Task: Locate the nearest airport to Los Angeles, California, and Chicago, Illinois.
Action: Mouse moved to (161, 74)
Screenshot: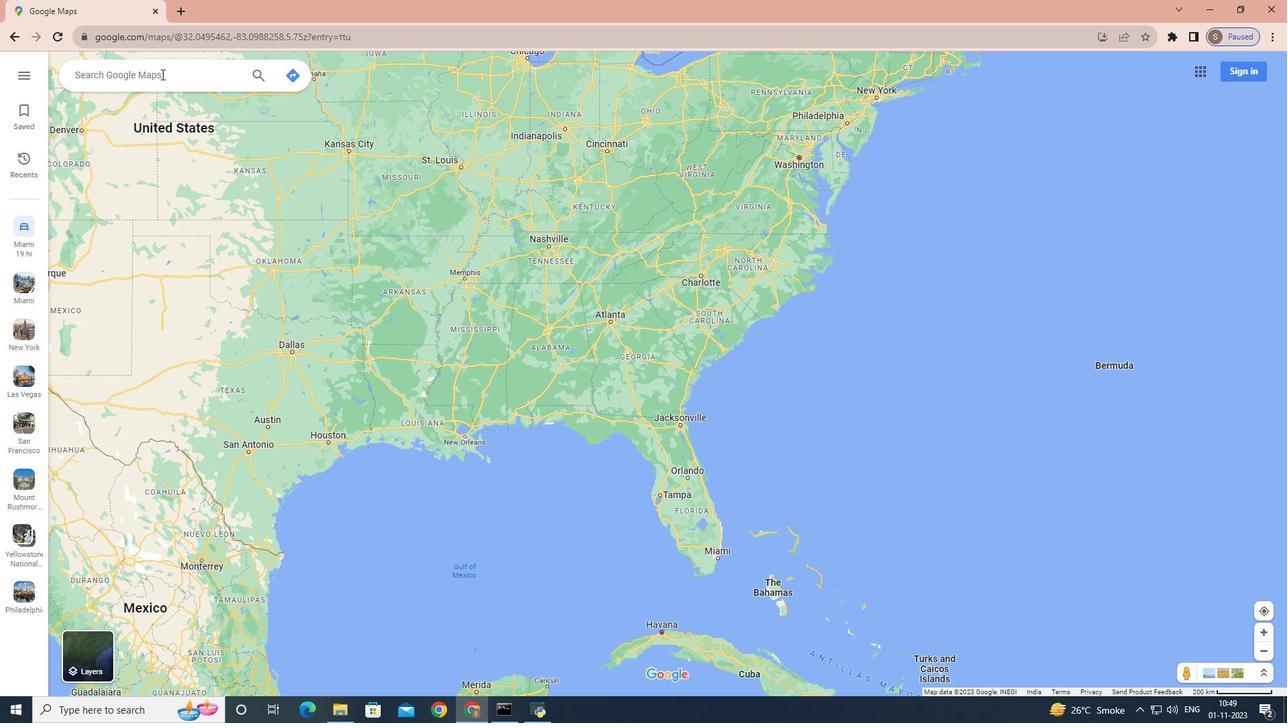 
Action: Mouse pressed left at (161, 74)
Screenshot: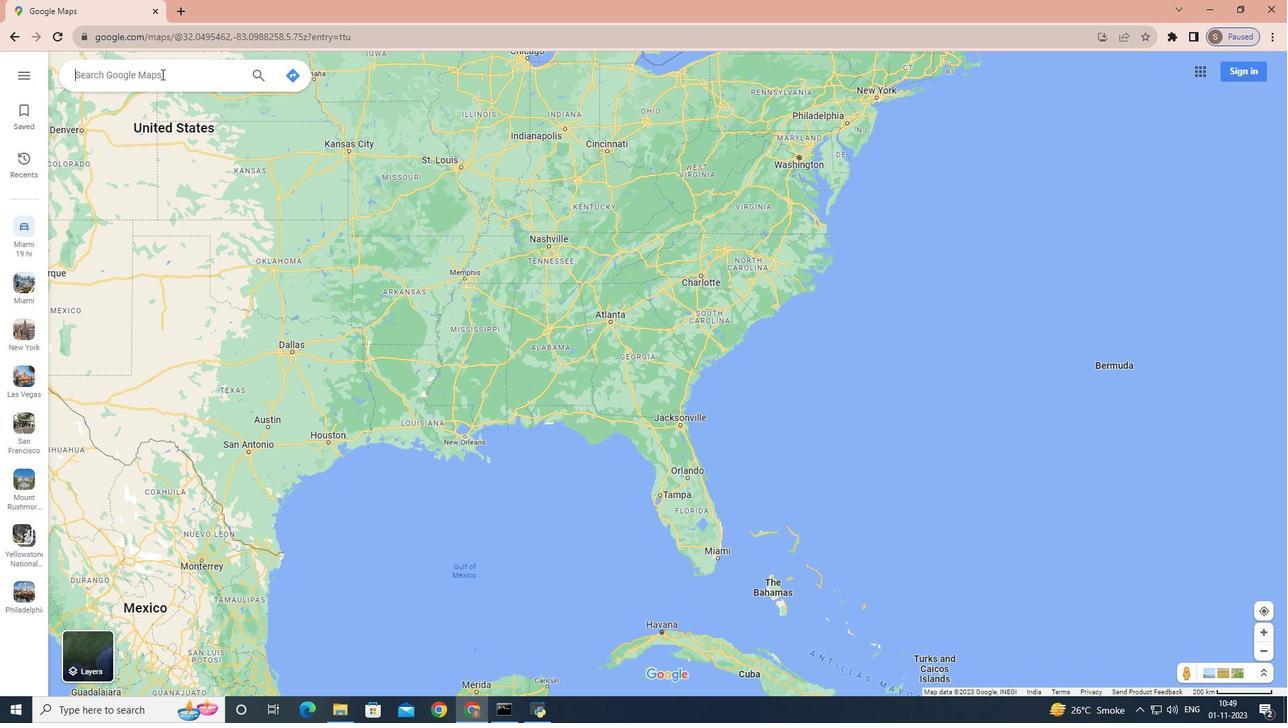 
Action: Key pressed <Key.shift_r>Los<Key.space><Key.shift>Angeles,<Key.space><Key.shift>California
Screenshot: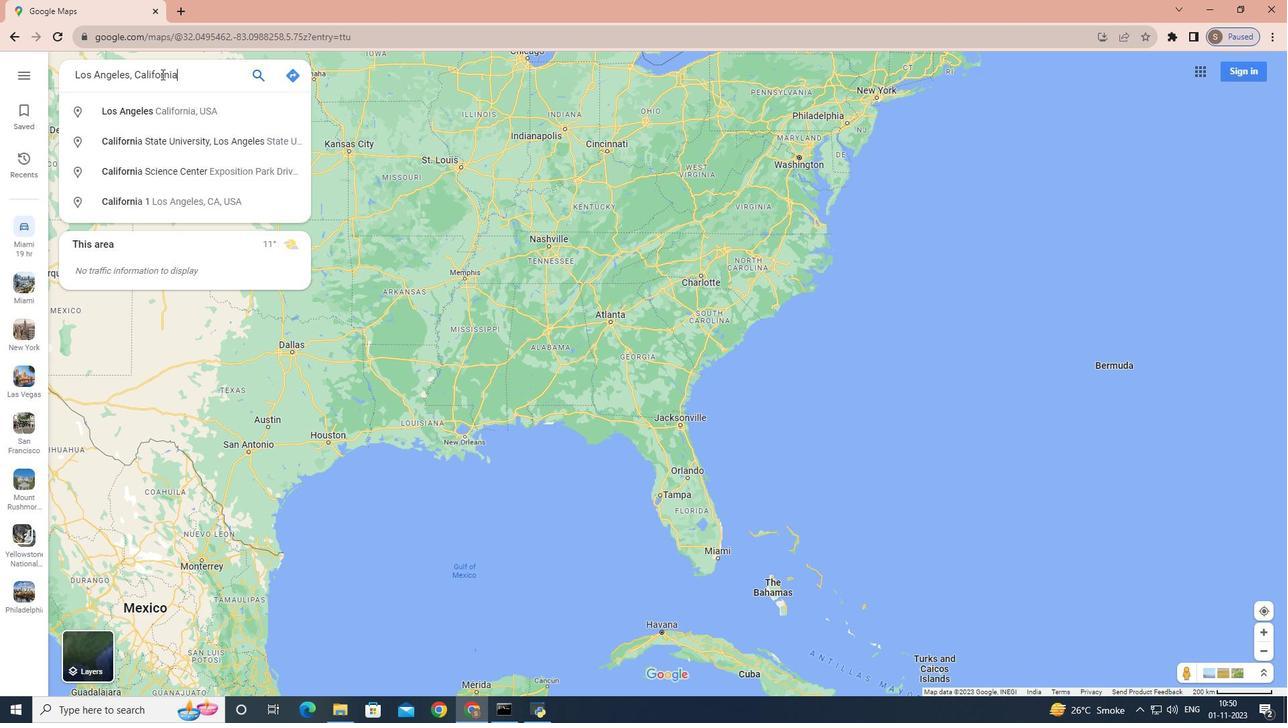 
Action: Mouse moved to (239, 91)
Screenshot: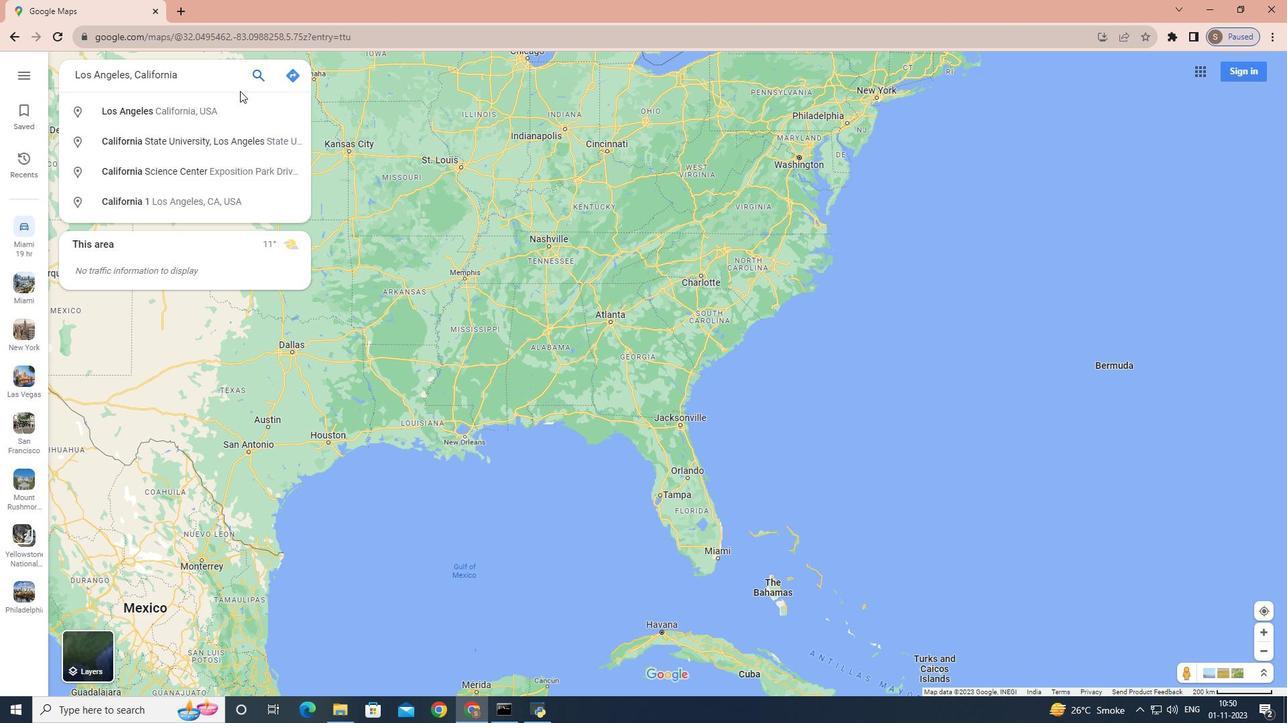 
Action: Key pressed <Key.enter>
Screenshot: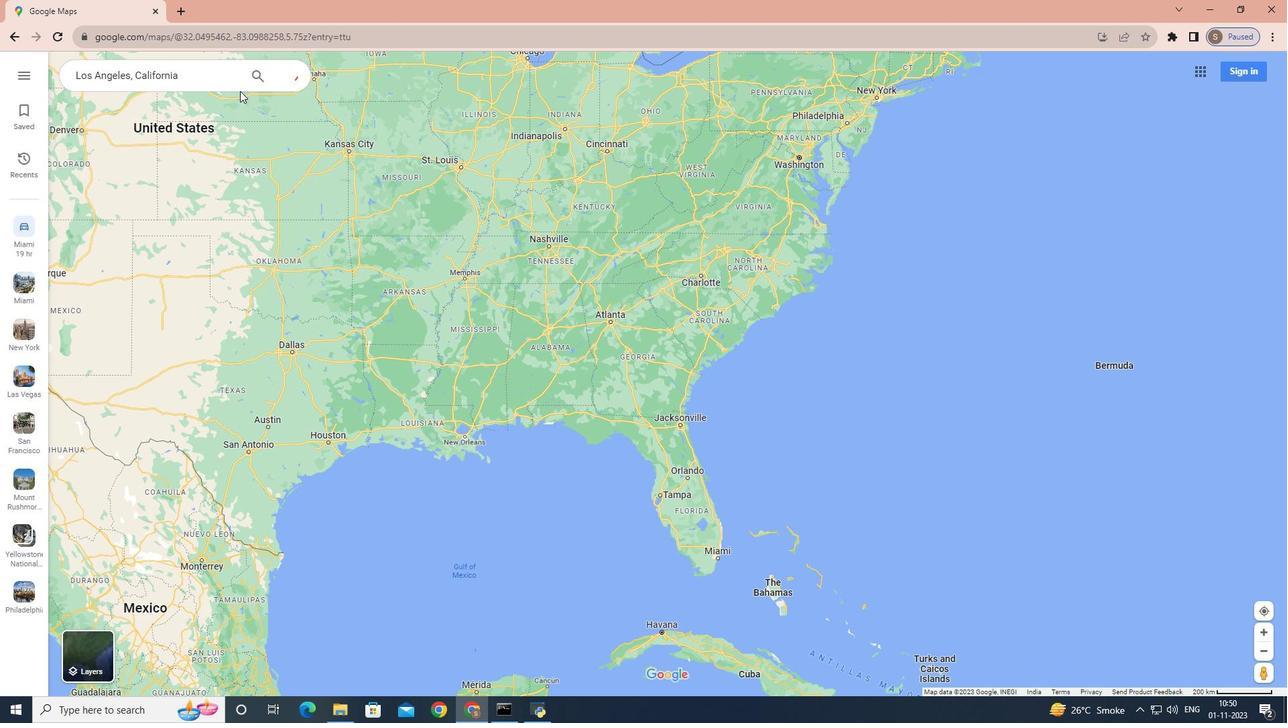 
Action: Mouse moved to (189, 310)
Screenshot: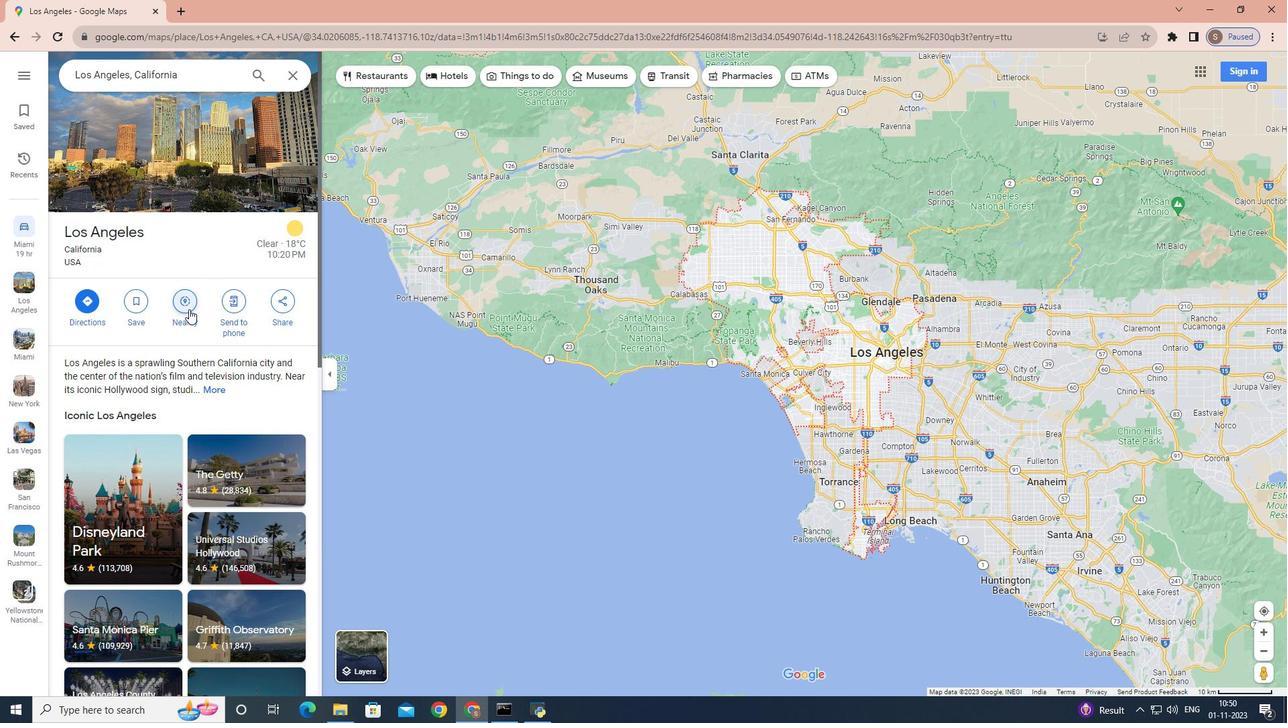 
Action: Mouse pressed left at (189, 310)
Screenshot: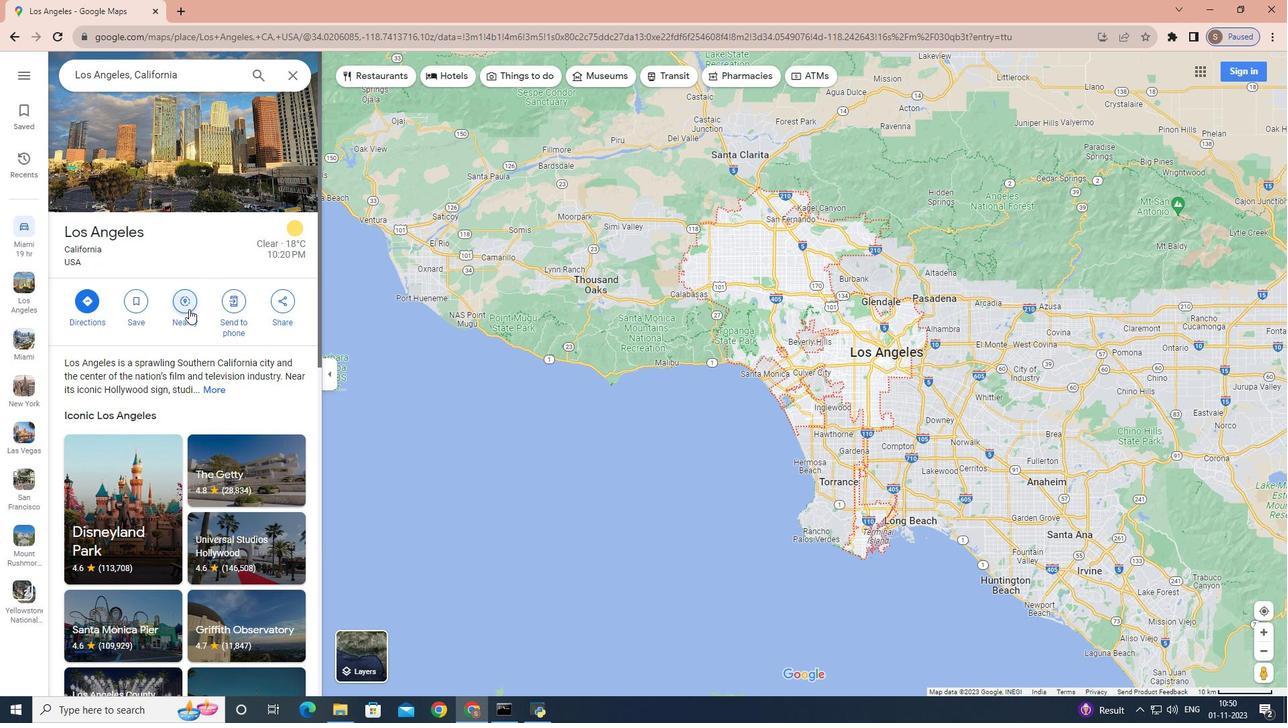 
Action: Mouse moved to (189, 309)
Screenshot: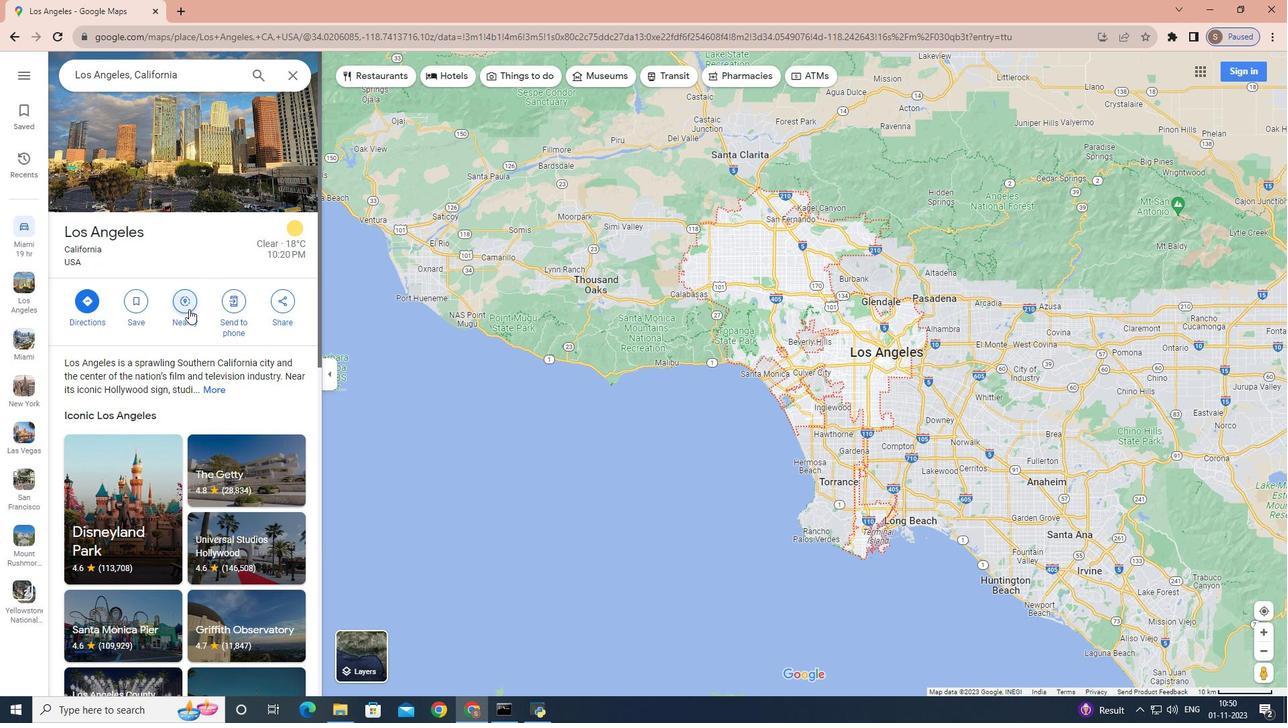 
Action: Key pressed nearest<Key.space>airport
Screenshot: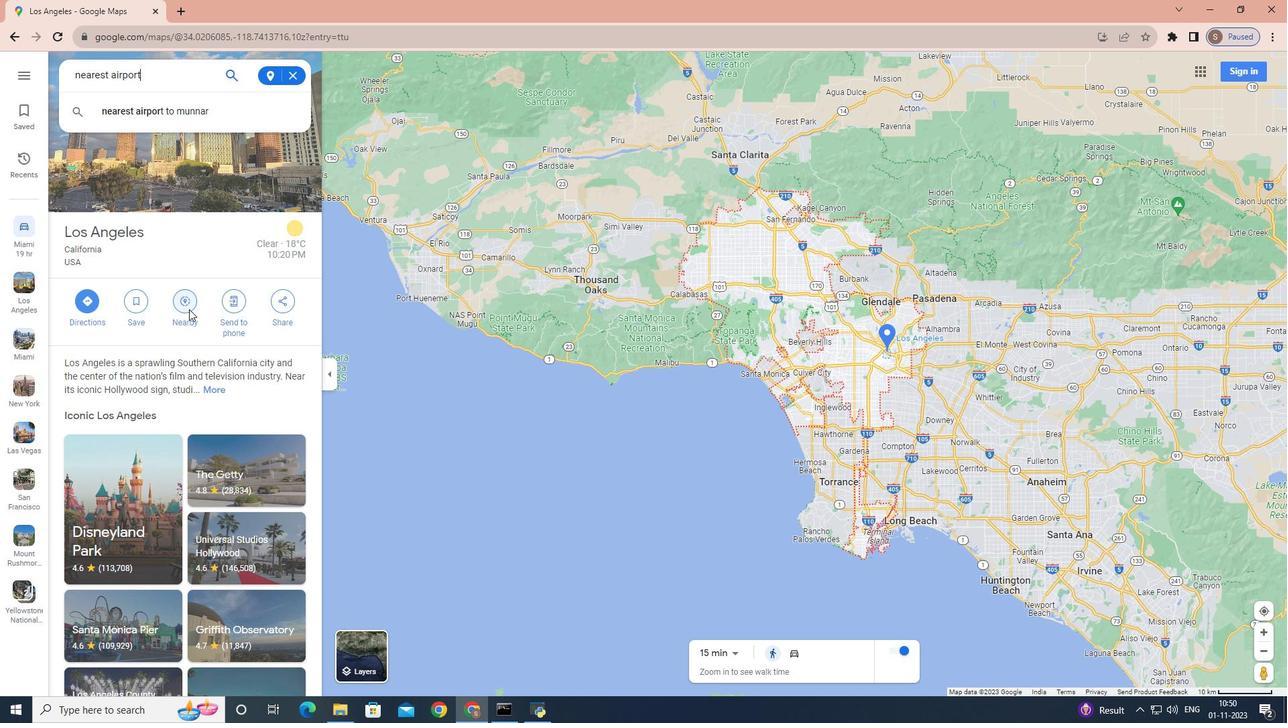 
Action: Mouse moved to (221, 72)
Screenshot: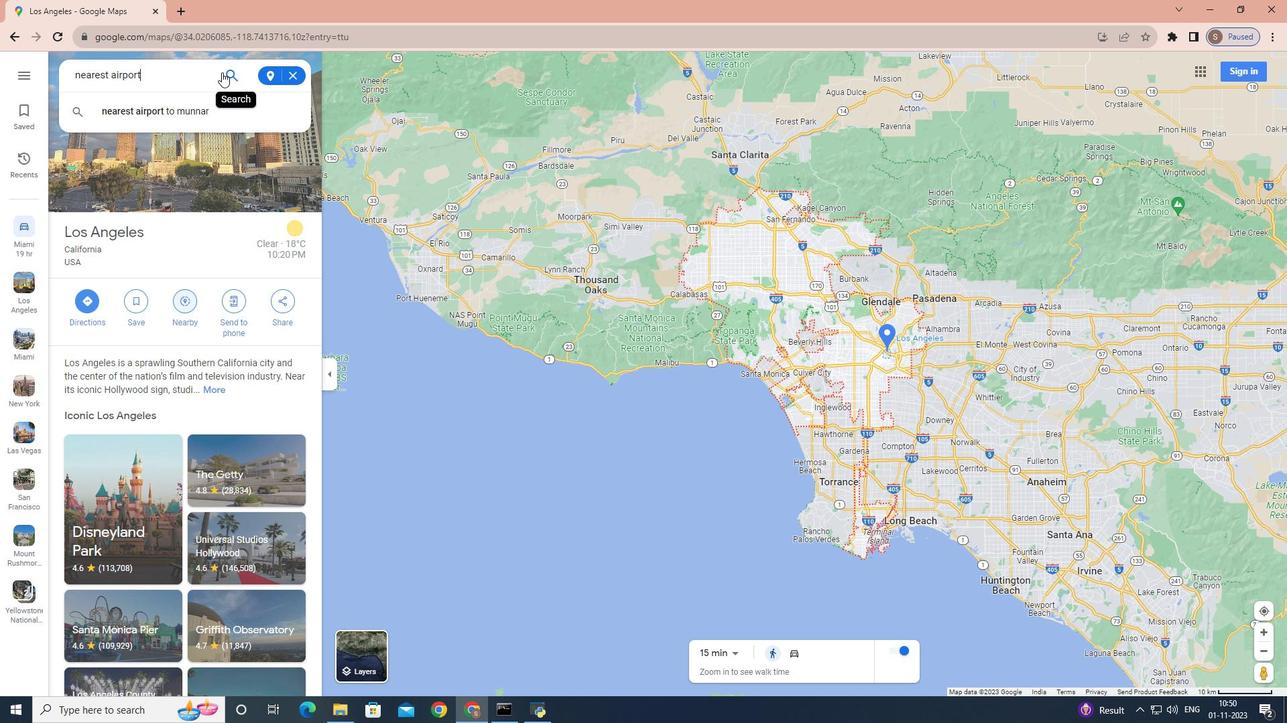 
Action: Mouse pressed left at (221, 72)
Screenshot: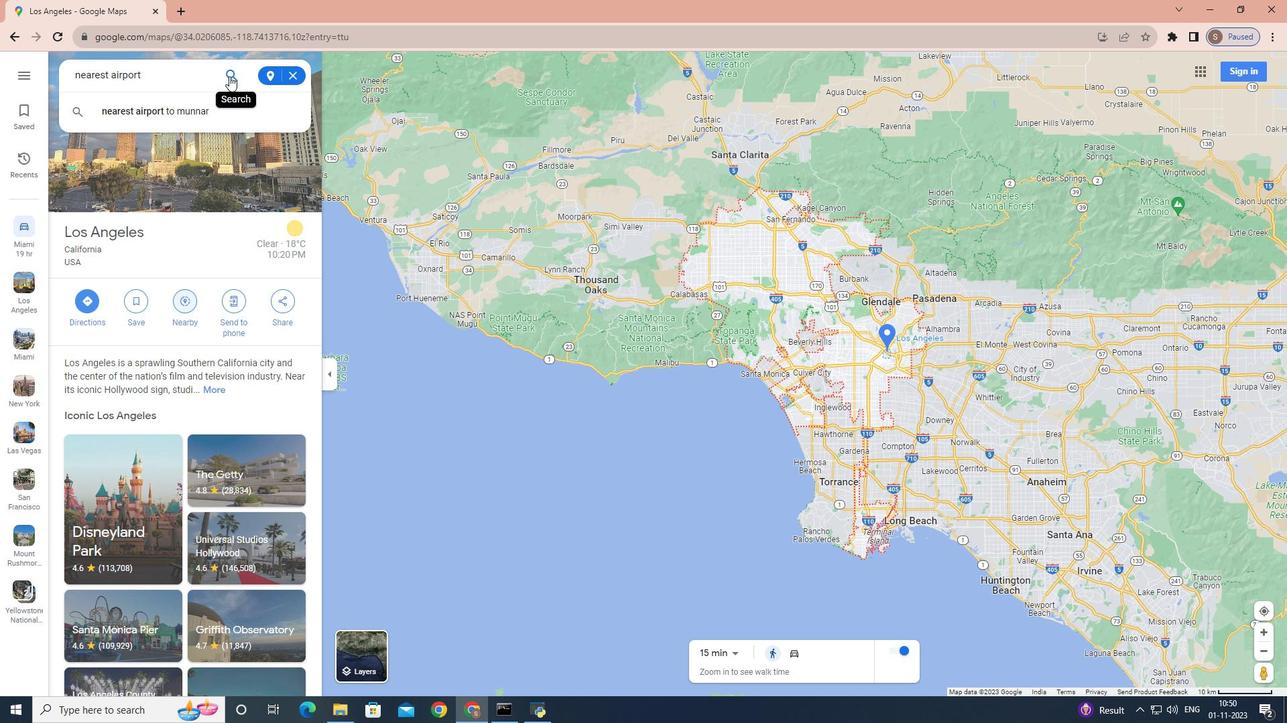 
Action: Mouse moved to (237, 142)
Screenshot: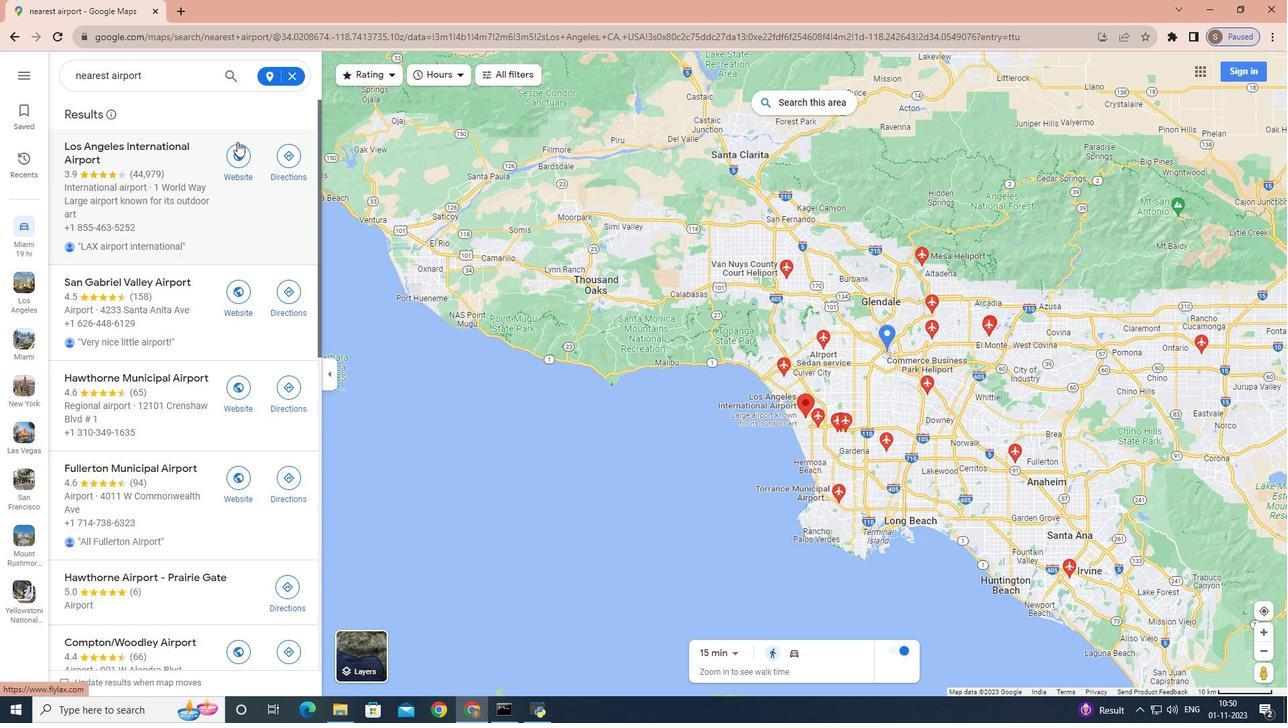 
Action: Mouse scrolled (237, 141) with delta (0, 0)
Screenshot: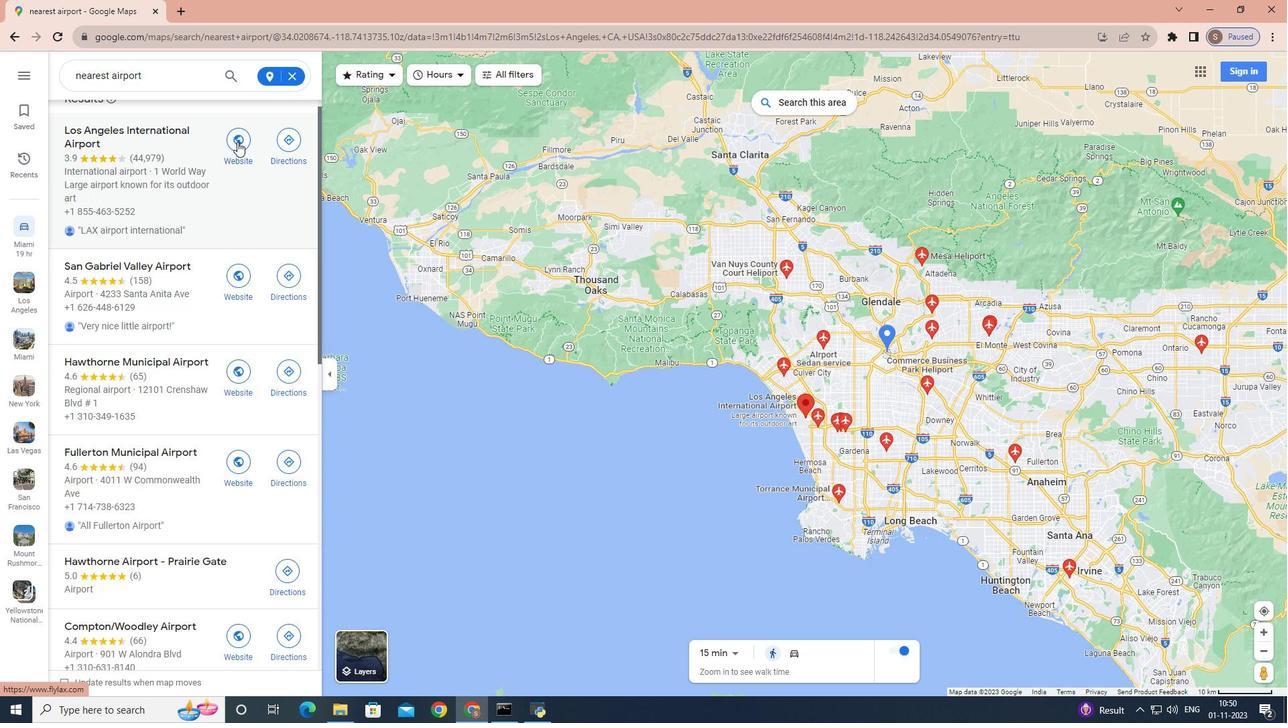 
Action: Mouse scrolled (237, 141) with delta (0, 0)
Screenshot: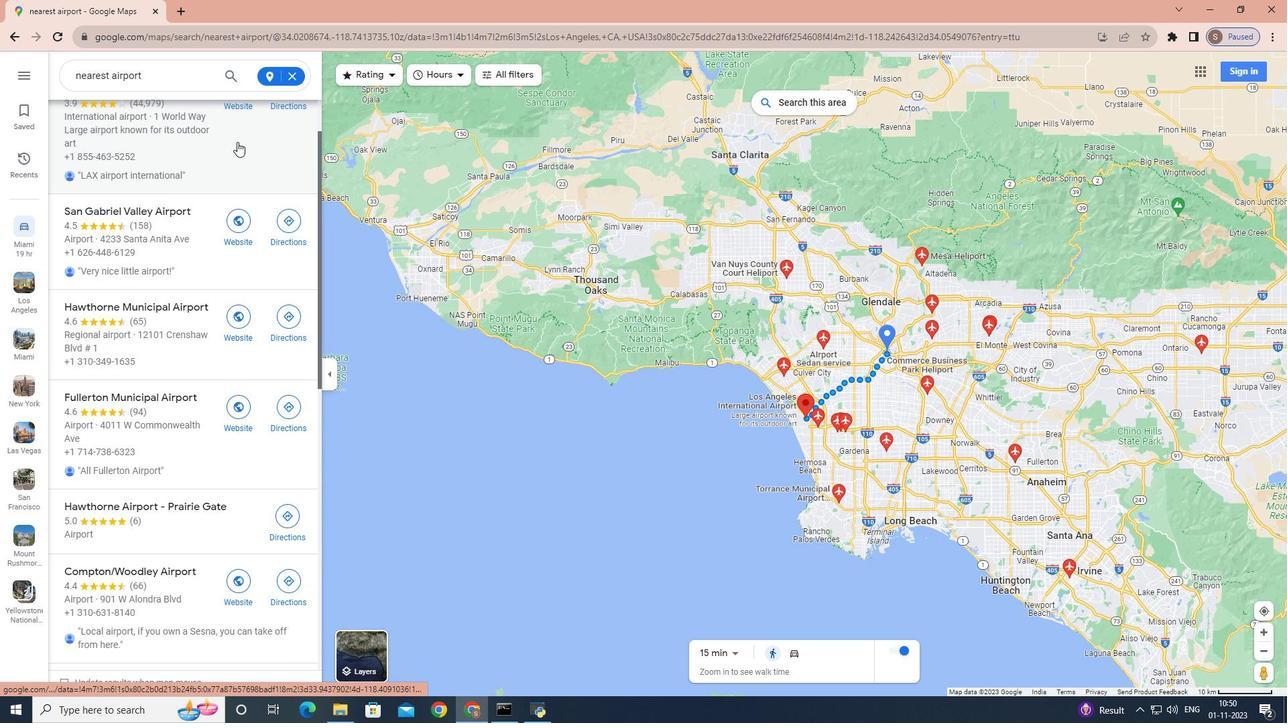 
Action: Mouse scrolled (237, 141) with delta (0, 0)
Screenshot: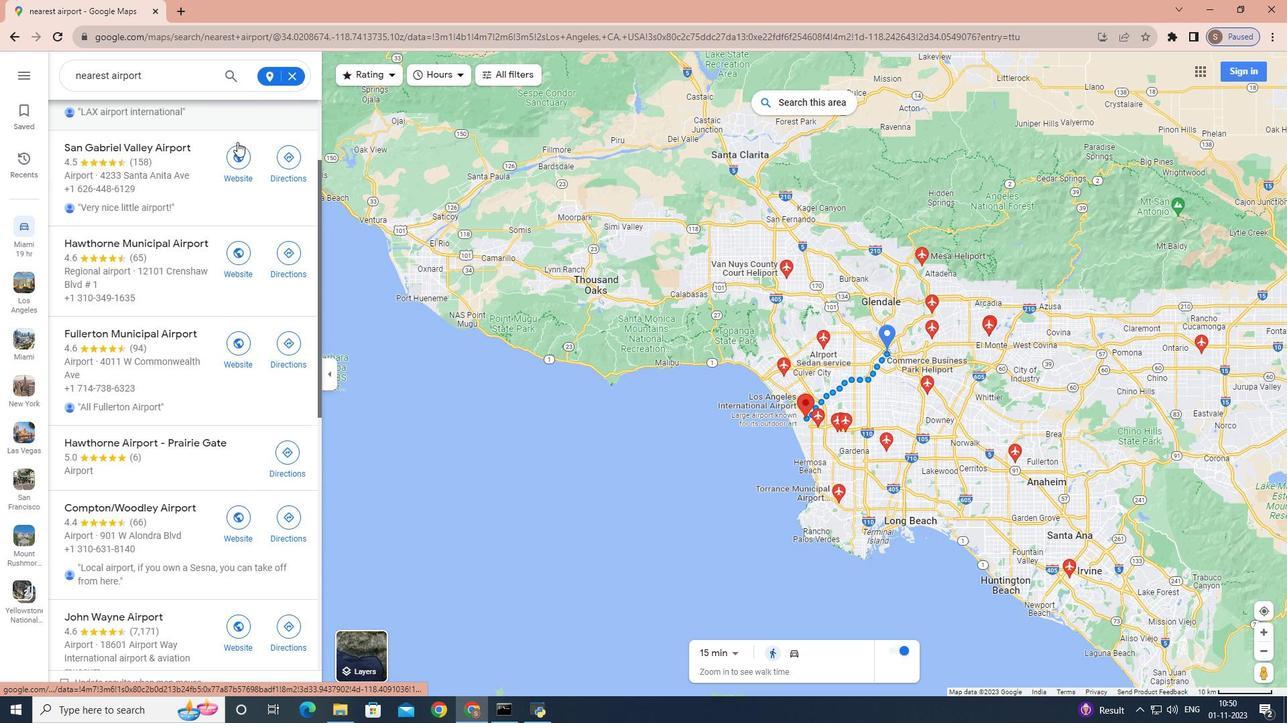 
Action: Mouse scrolled (237, 141) with delta (0, 0)
Screenshot: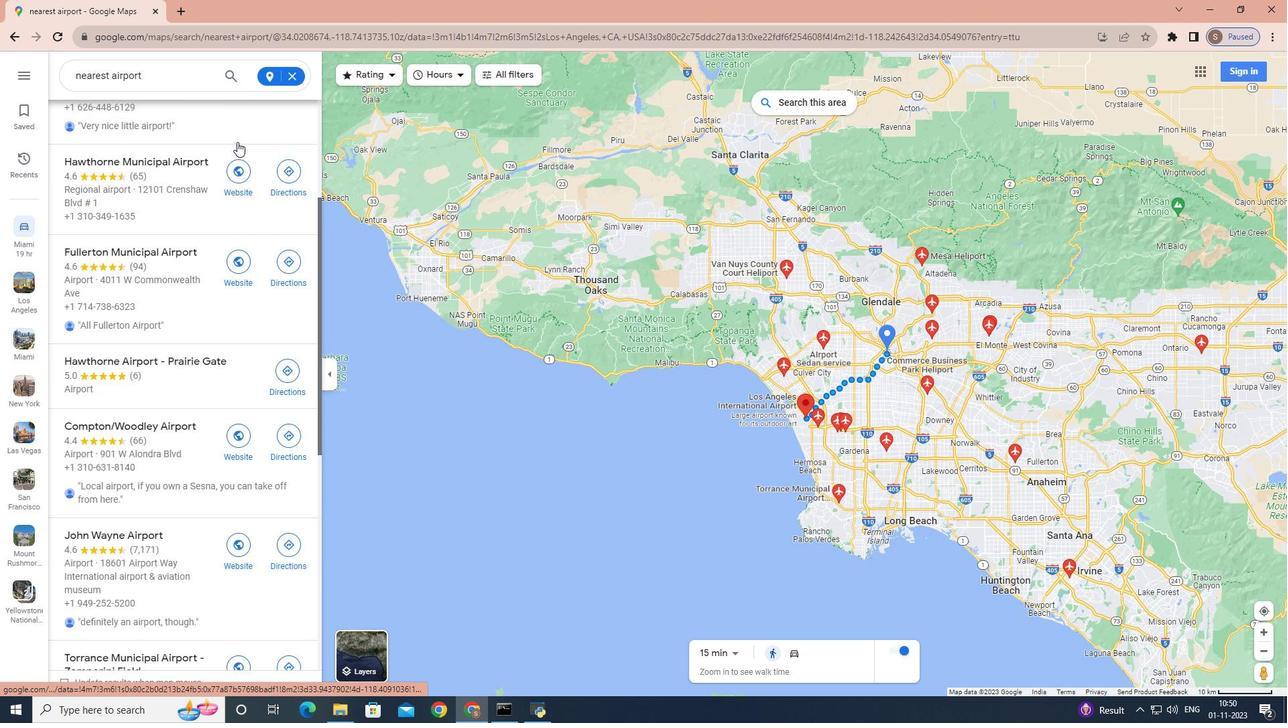 
Action: Mouse scrolled (237, 141) with delta (0, 0)
Screenshot: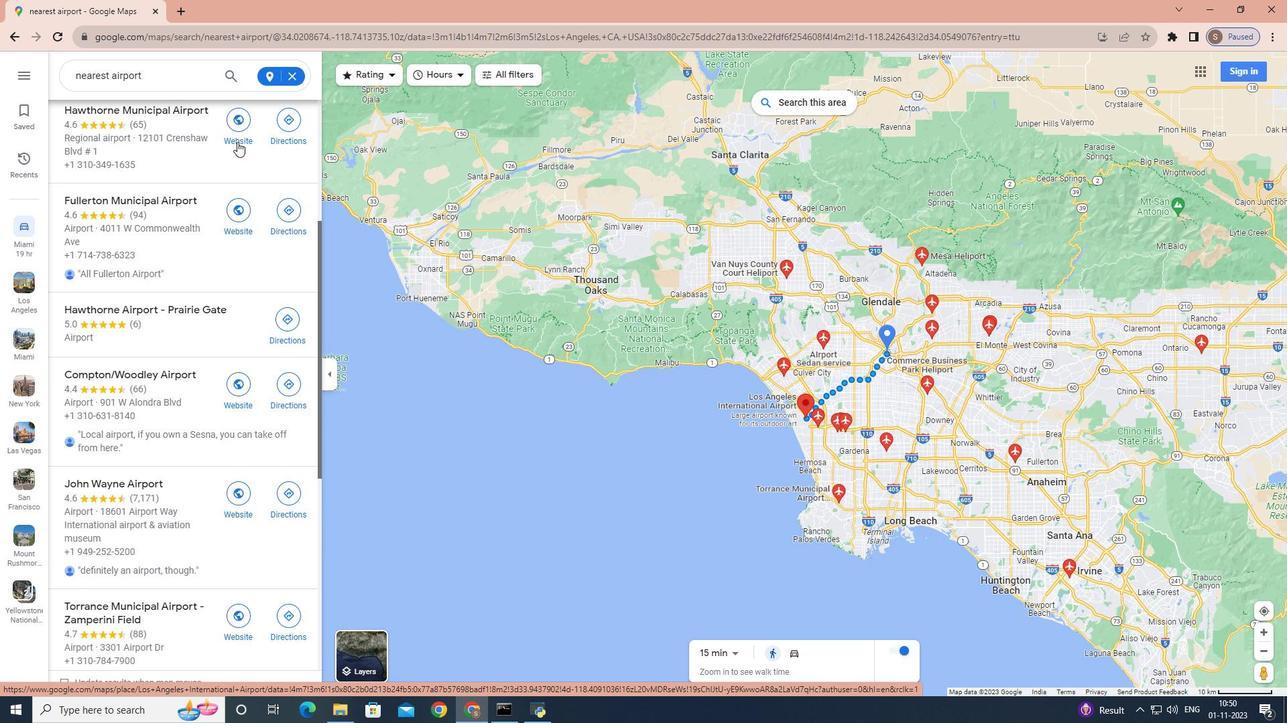 
Action: Mouse scrolled (237, 141) with delta (0, 0)
Screenshot: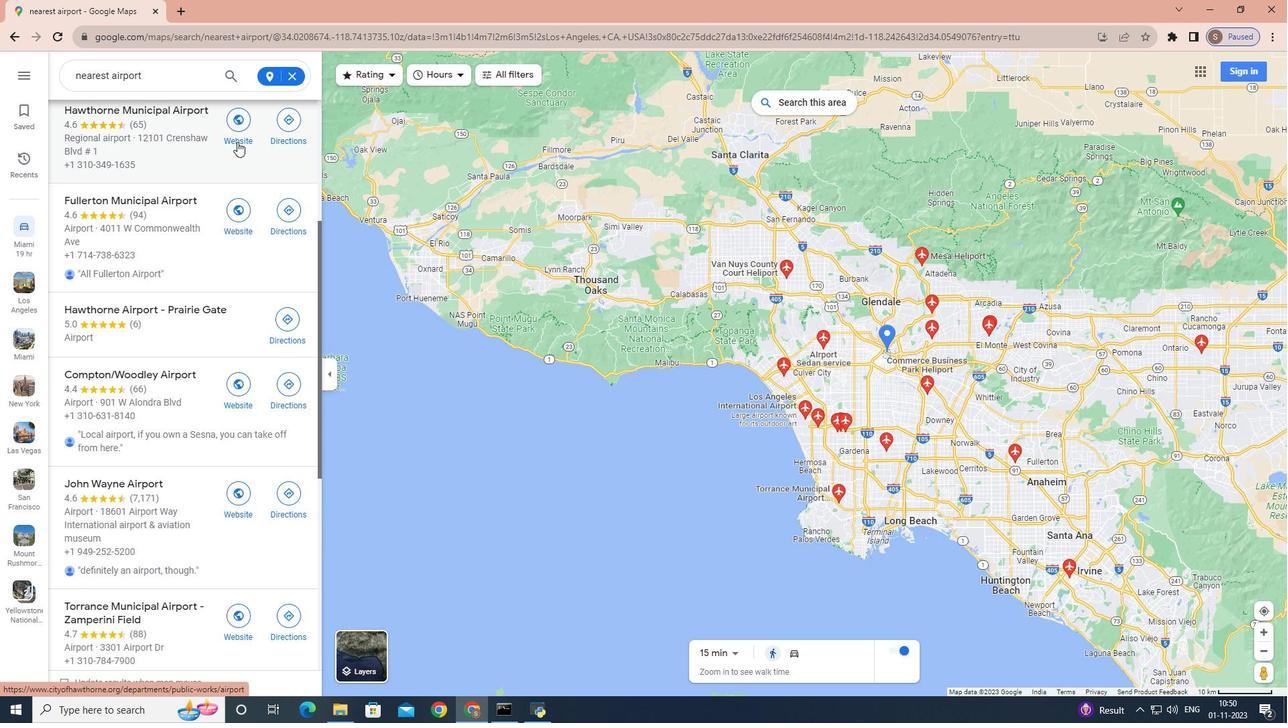 
Action: Mouse moved to (294, 78)
Screenshot: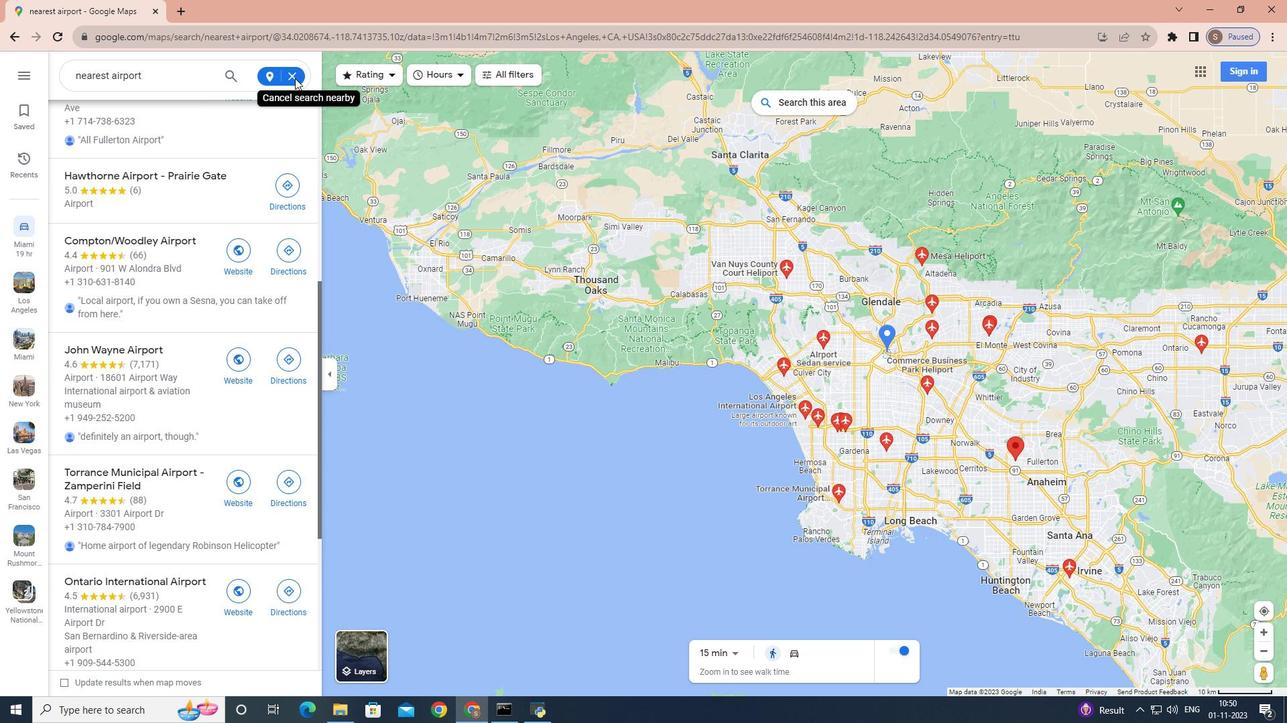 
Action: Mouse pressed left at (294, 78)
Screenshot: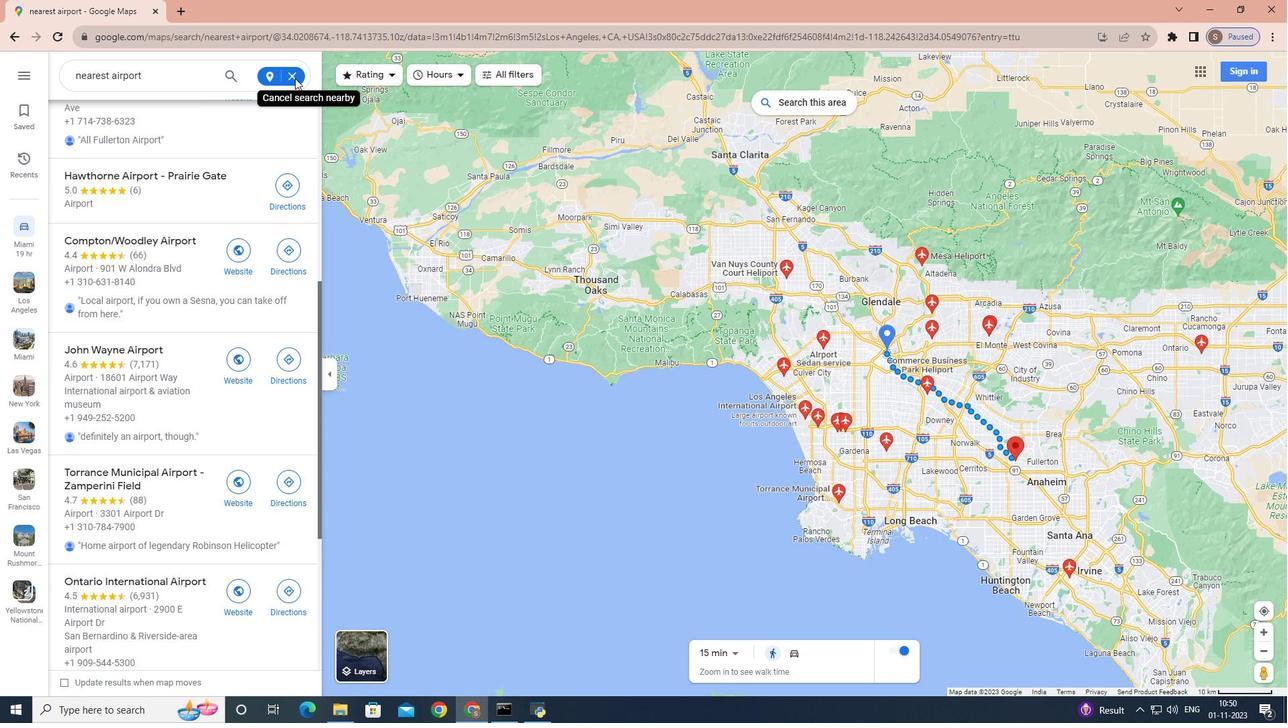 
Action: Mouse moved to (287, 75)
Screenshot: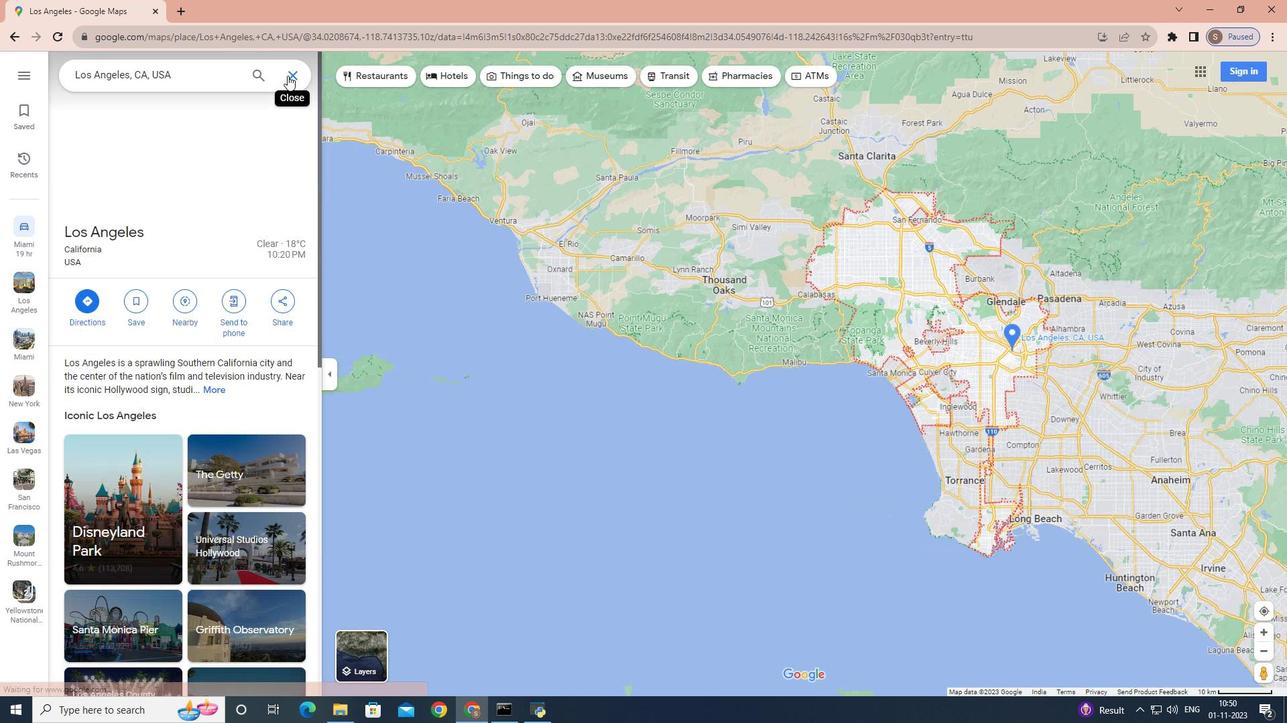 
Action: Mouse pressed left at (287, 75)
Screenshot: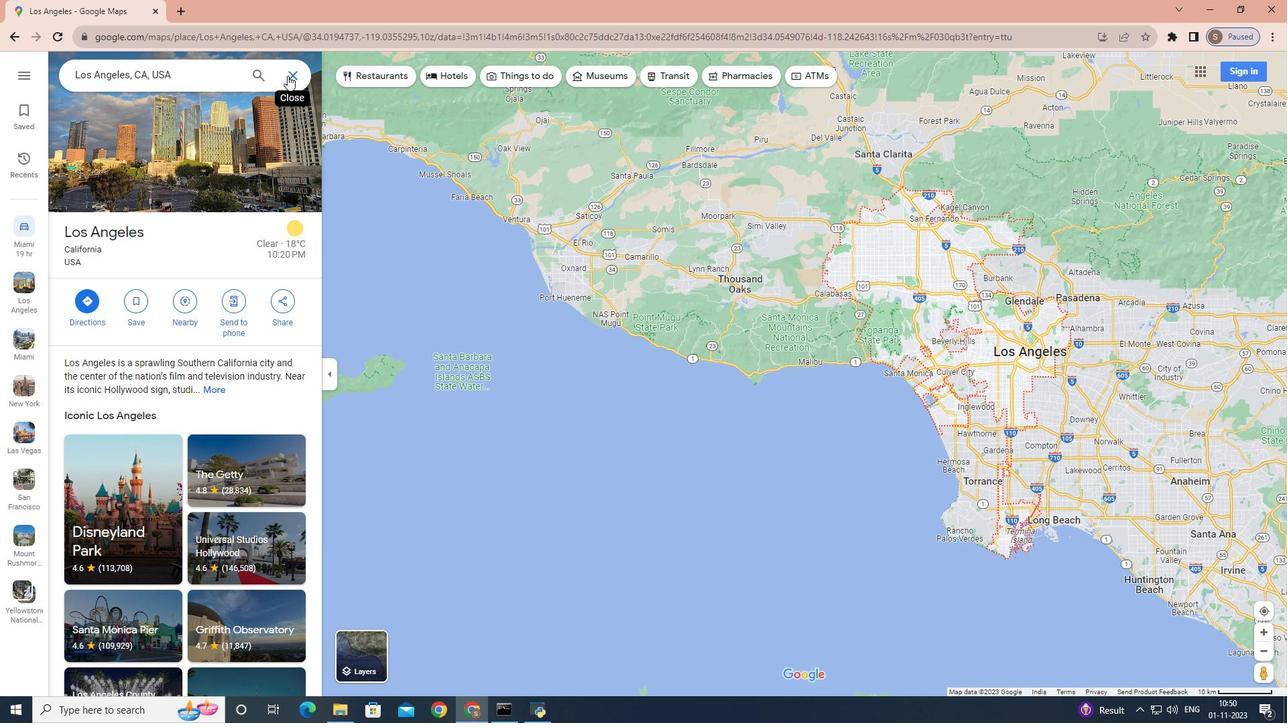 
Action: Mouse moved to (193, 77)
Screenshot: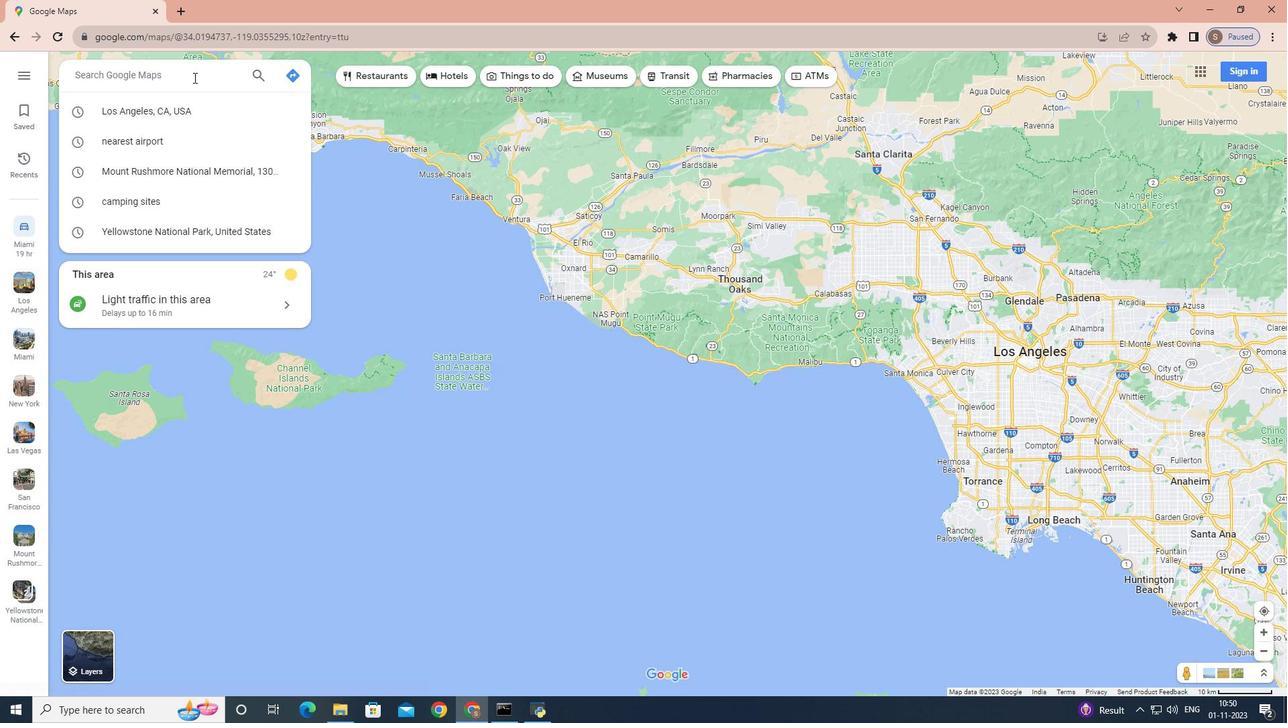 
Action: Key pressed <Key.shift><Key.shift><Key.shift><Key.shift><Key.shift><Key.shift><Key.shift><Key.shift><Key.shift><Key.shift>Chicago<Key.space>,<Key.space>lllinois
Screenshot: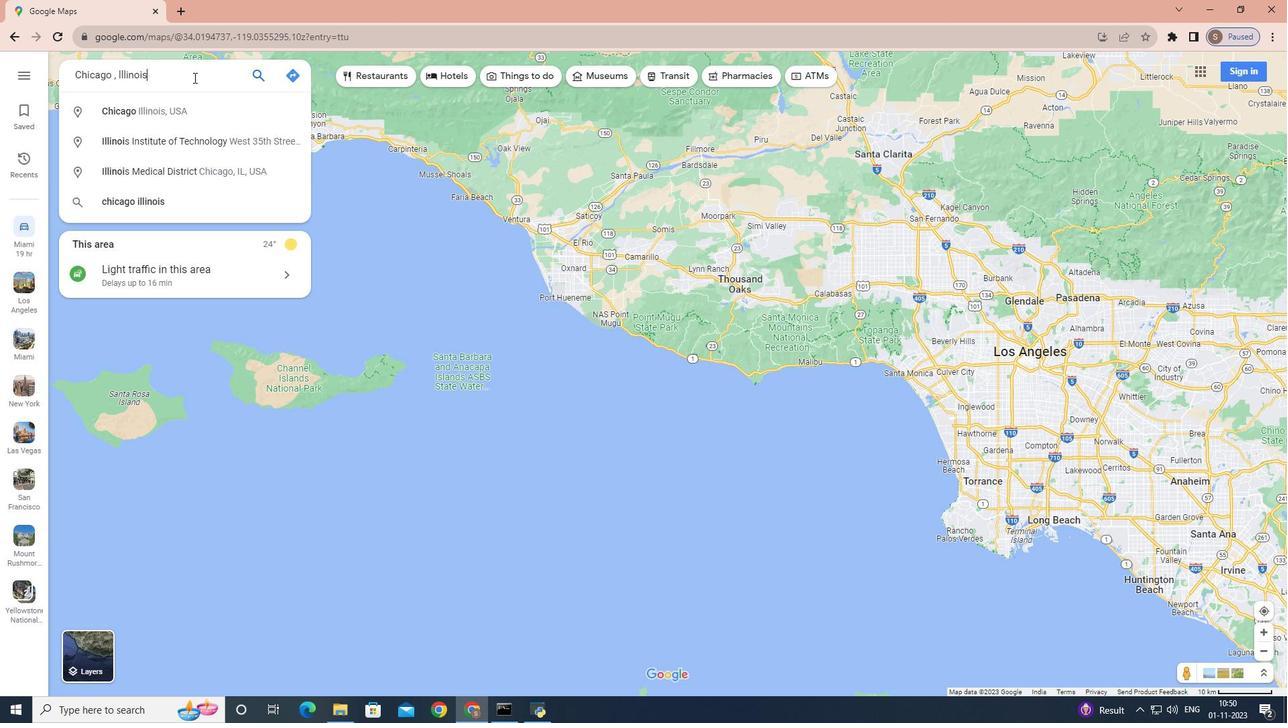 
Action: Mouse moved to (257, 73)
Screenshot: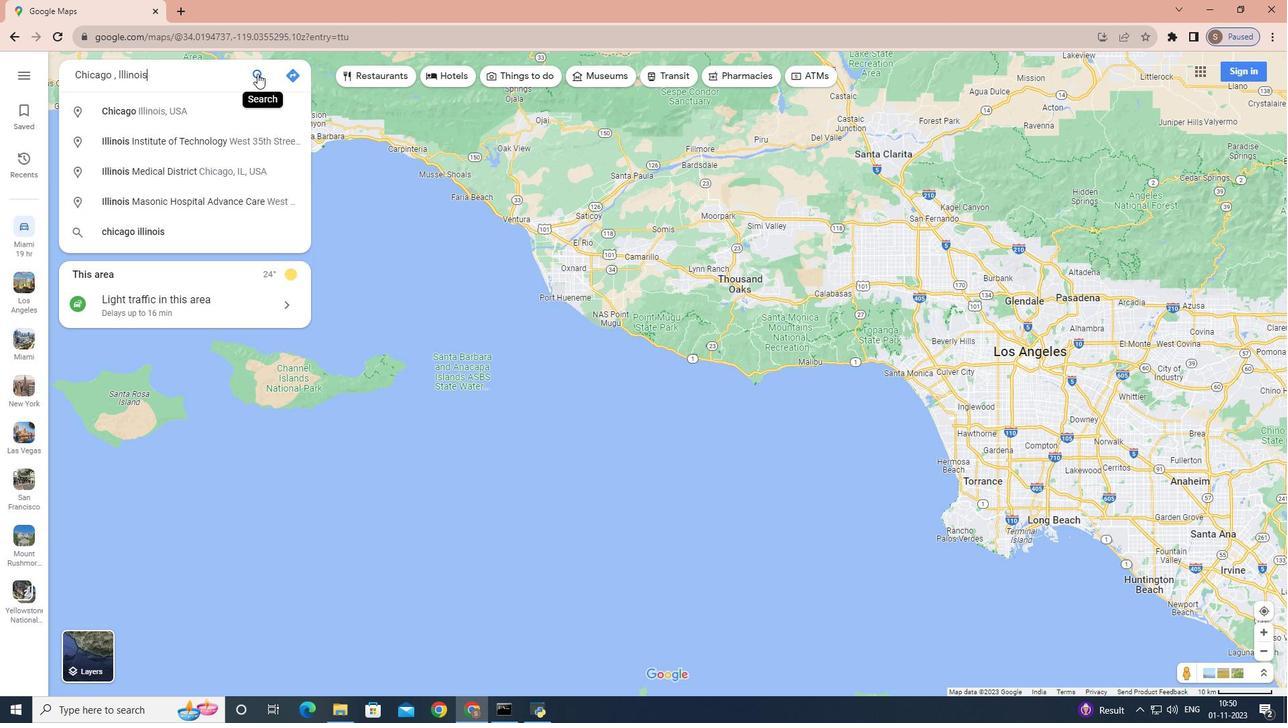 
Action: Mouse pressed left at (257, 73)
Screenshot: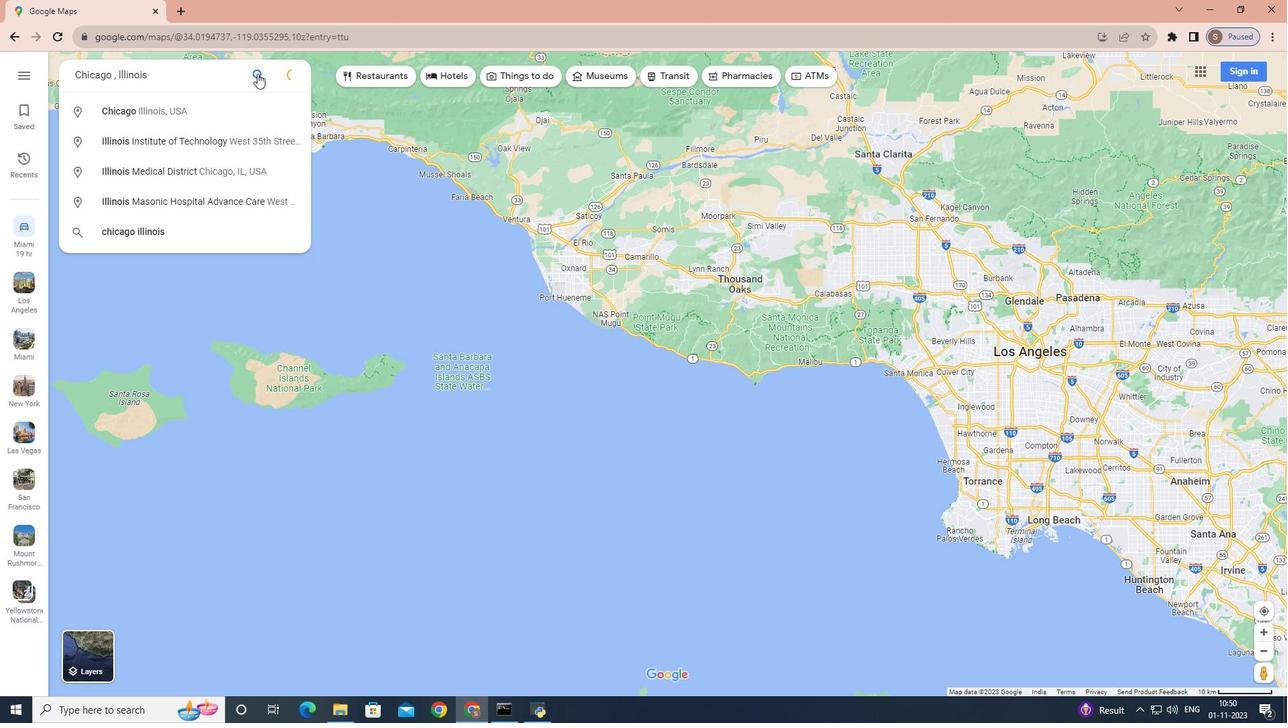 
Action: Mouse moved to (170, 299)
Screenshot: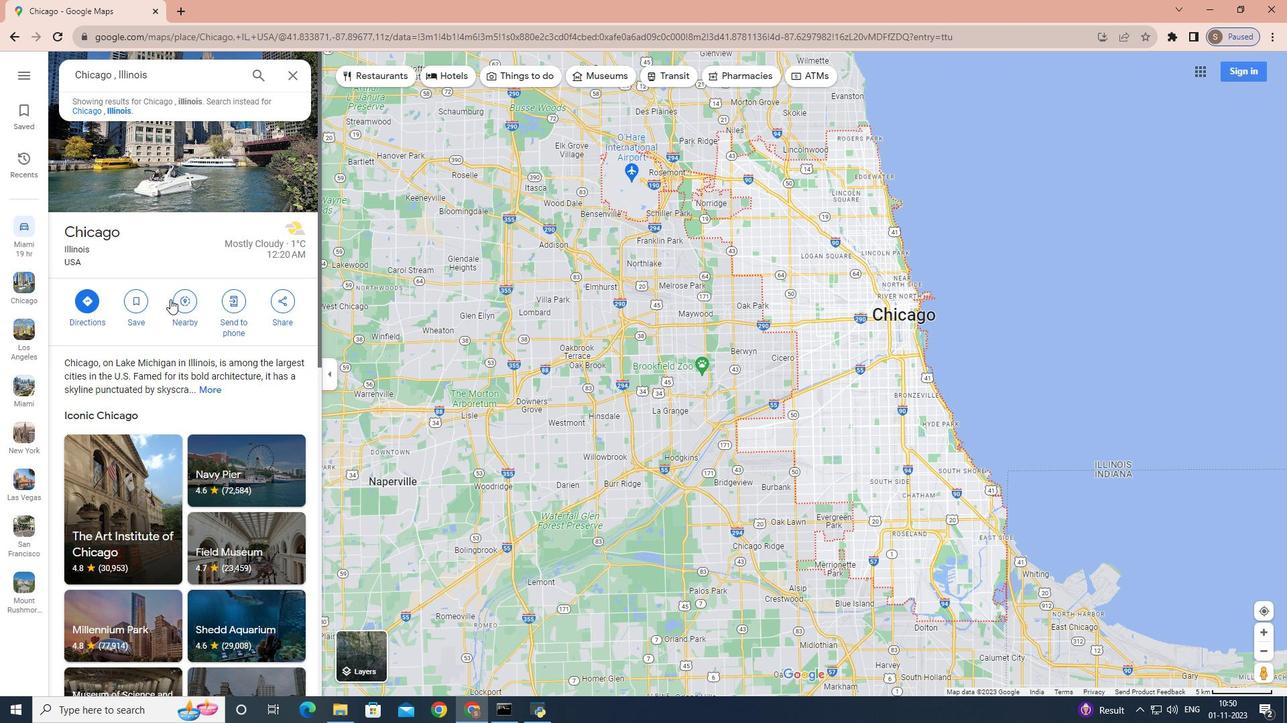 
Action: Mouse pressed left at (170, 299)
Screenshot: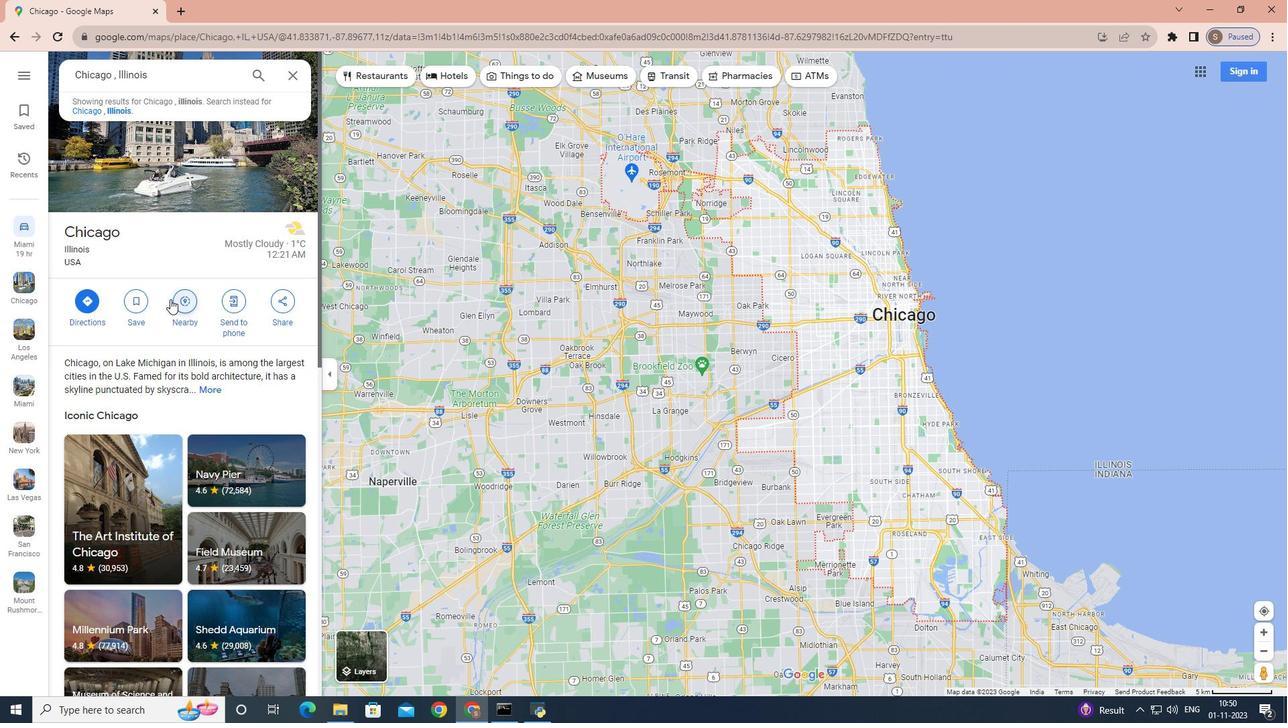 
Action: Mouse moved to (161, 79)
Screenshot: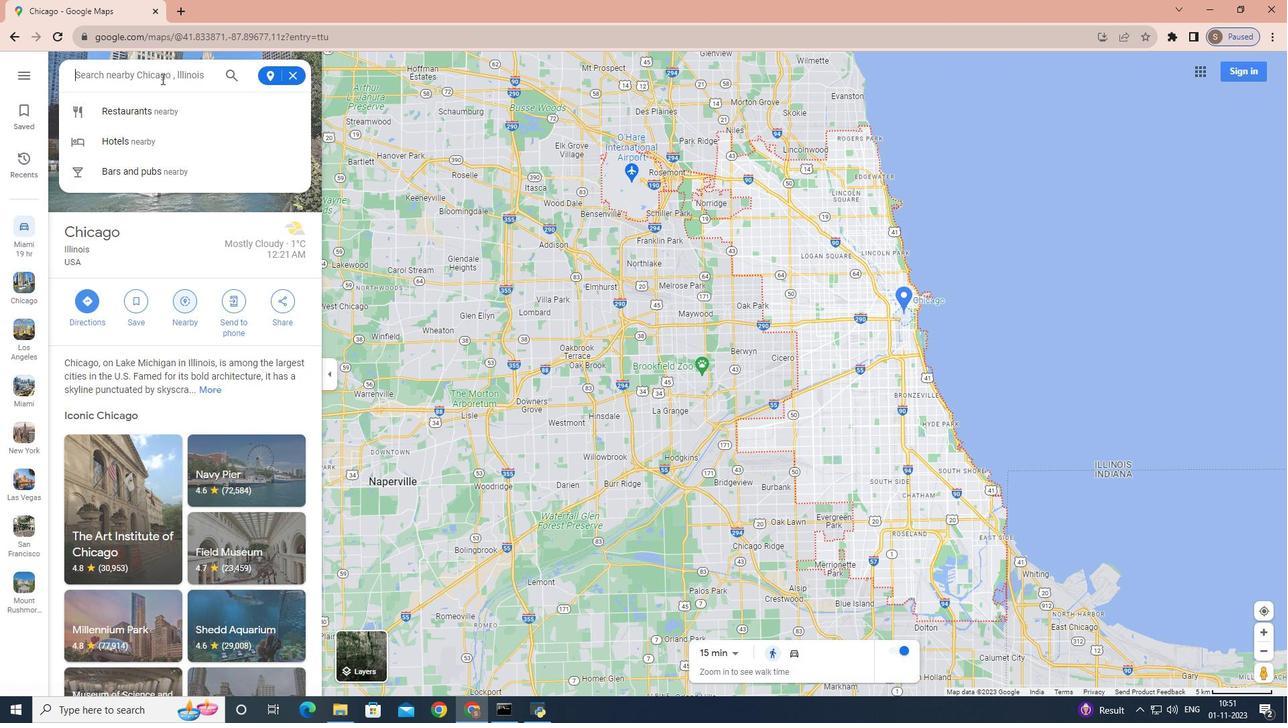 
Action: Key pressed airport<Key.enter>
Screenshot: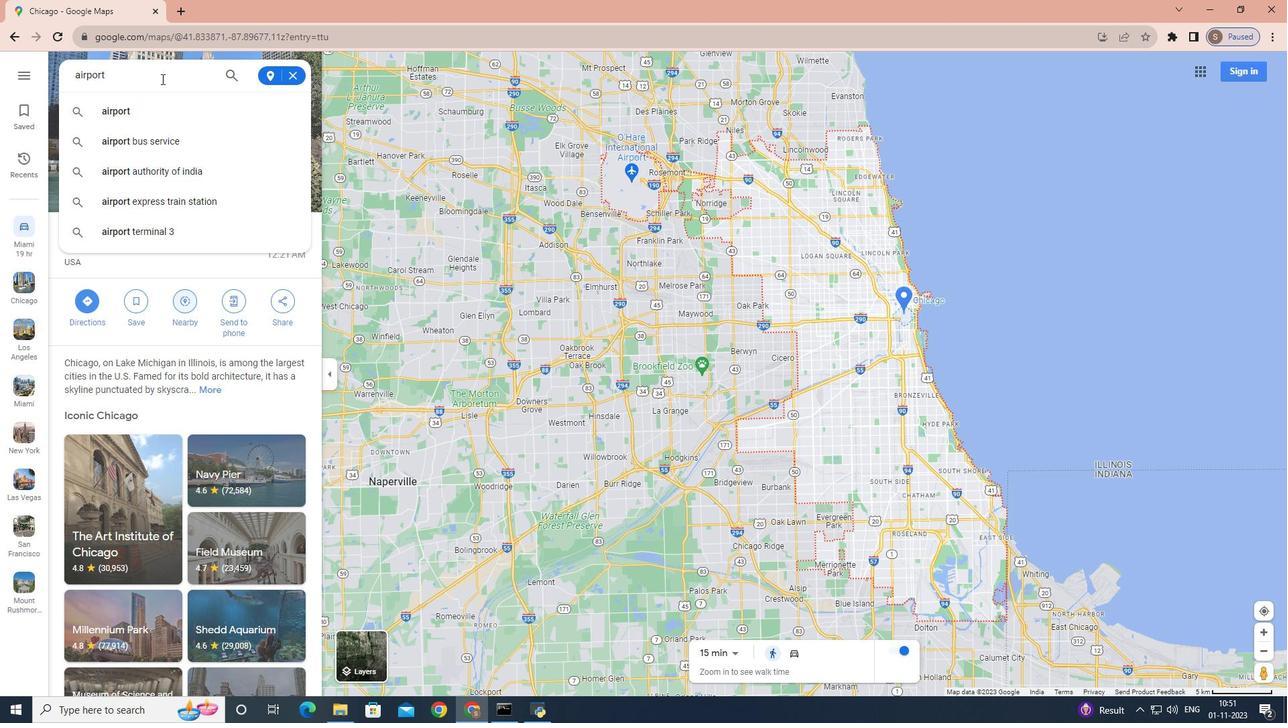 
Action: Mouse moved to (167, 104)
Screenshot: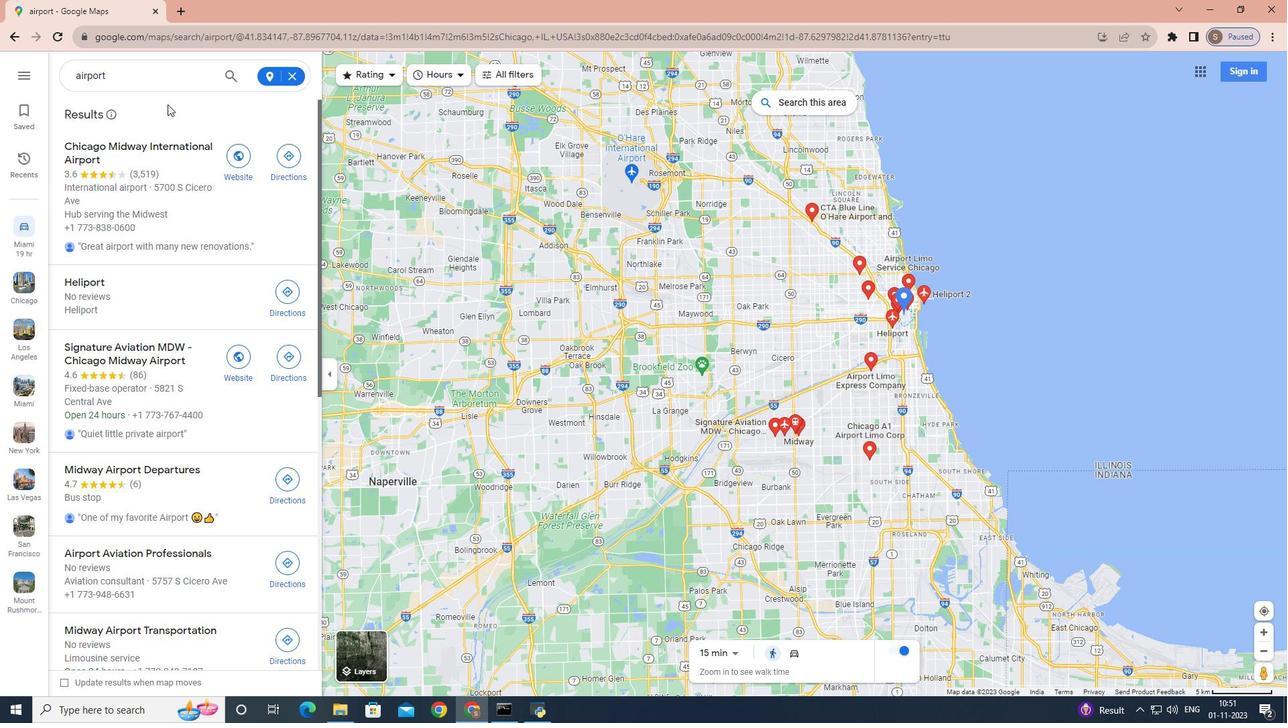 
Action: Mouse scrolled (167, 103) with delta (0, 0)
Screenshot: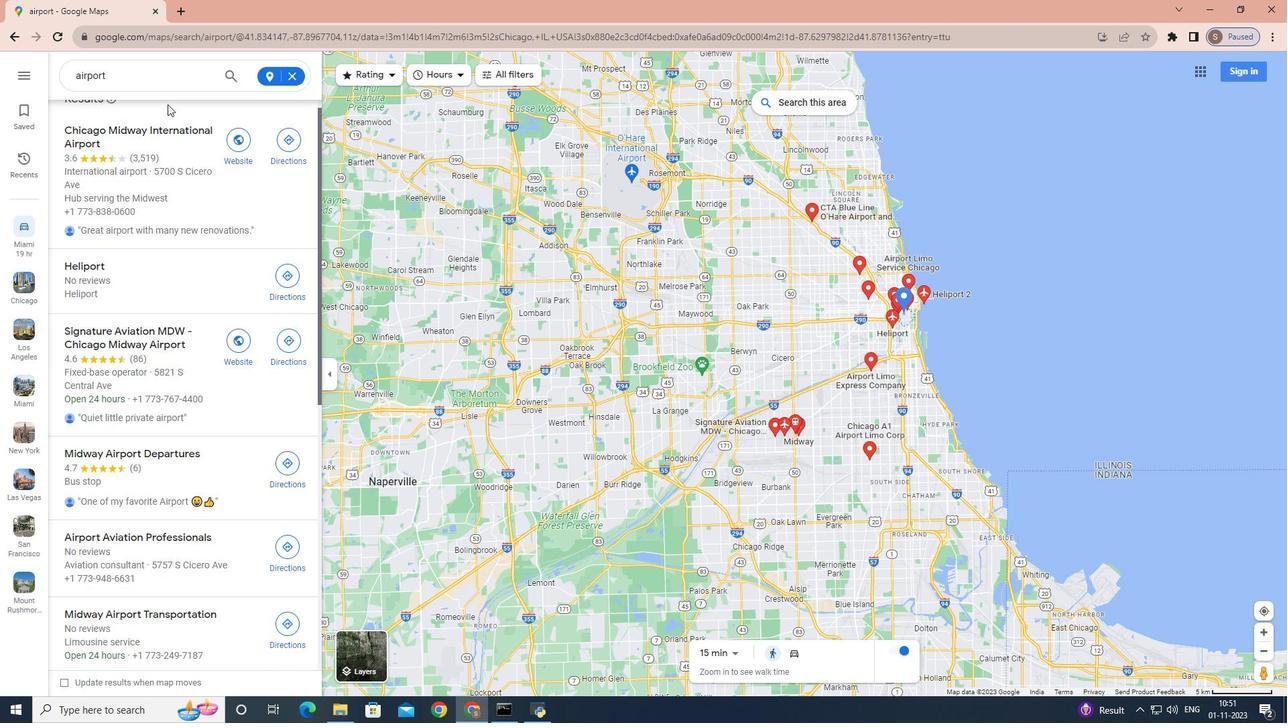 
Action: Mouse scrolled (167, 103) with delta (0, 0)
Screenshot: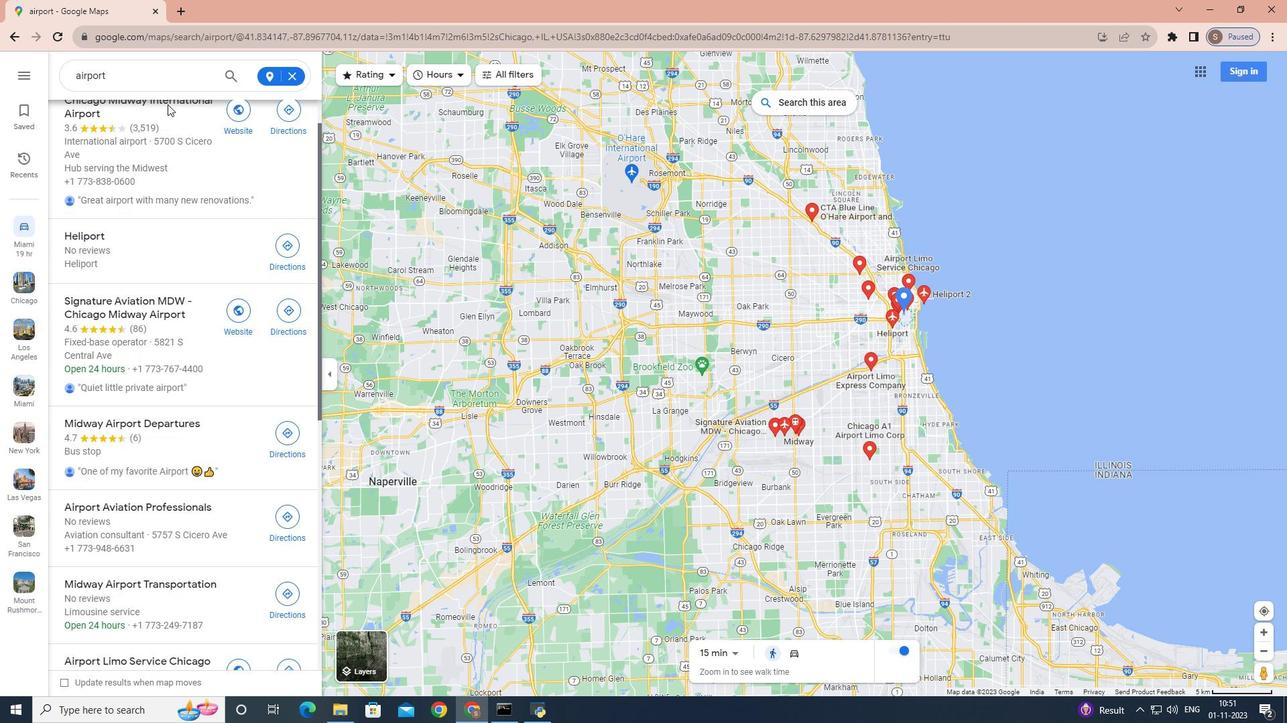
Action: Mouse moved to (172, 119)
Screenshot: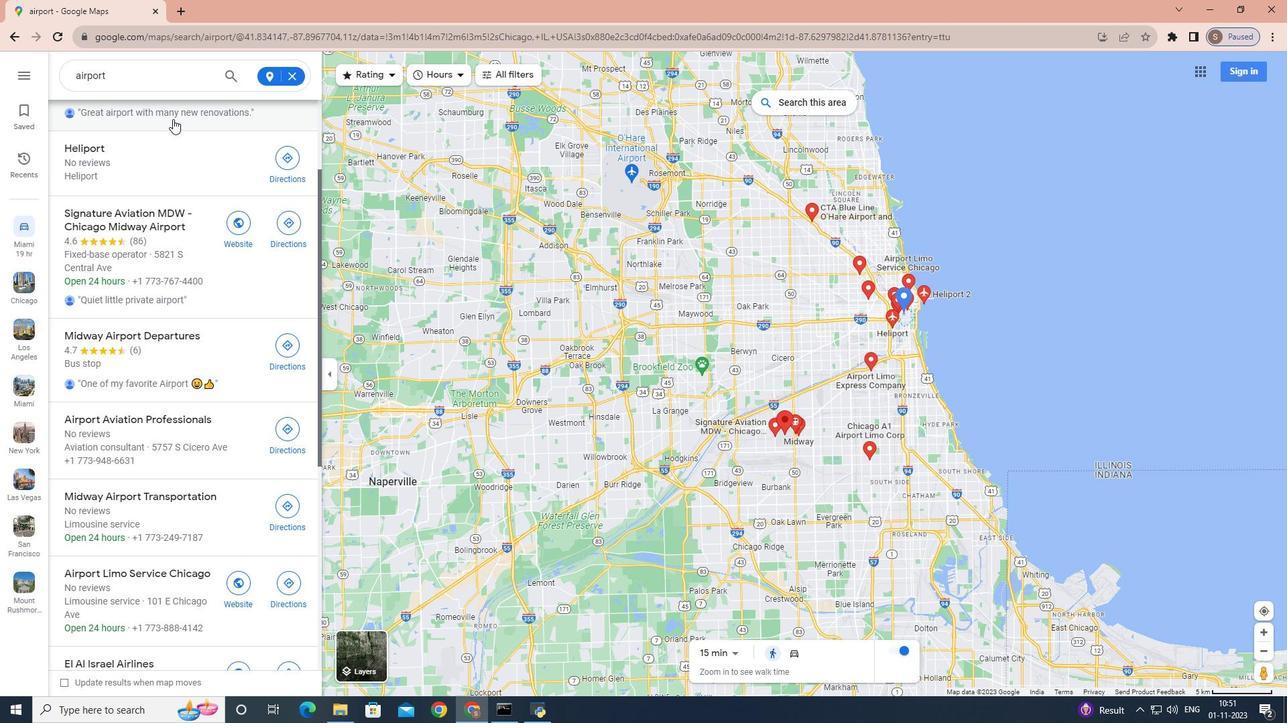 
Action: Mouse scrolled (172, 118) with delta (0, 0)
Screenshot: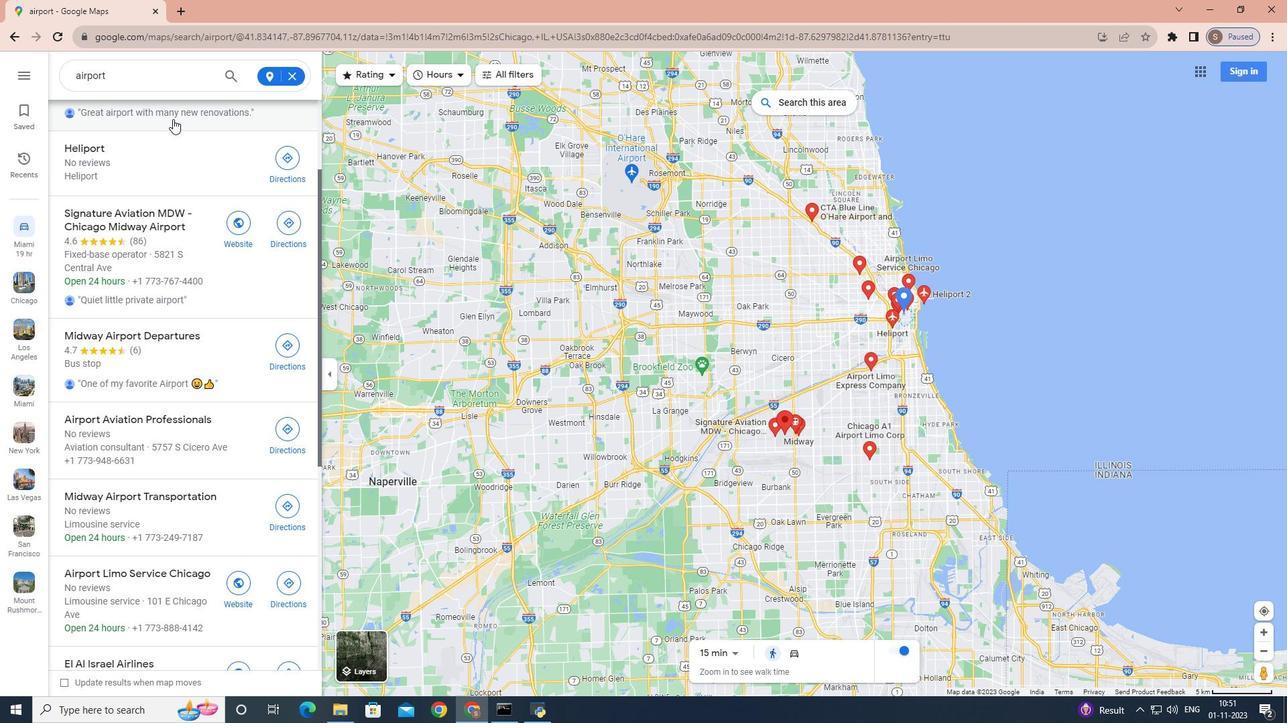 
Action: Mouse moved to (172, 125)
Screenshot: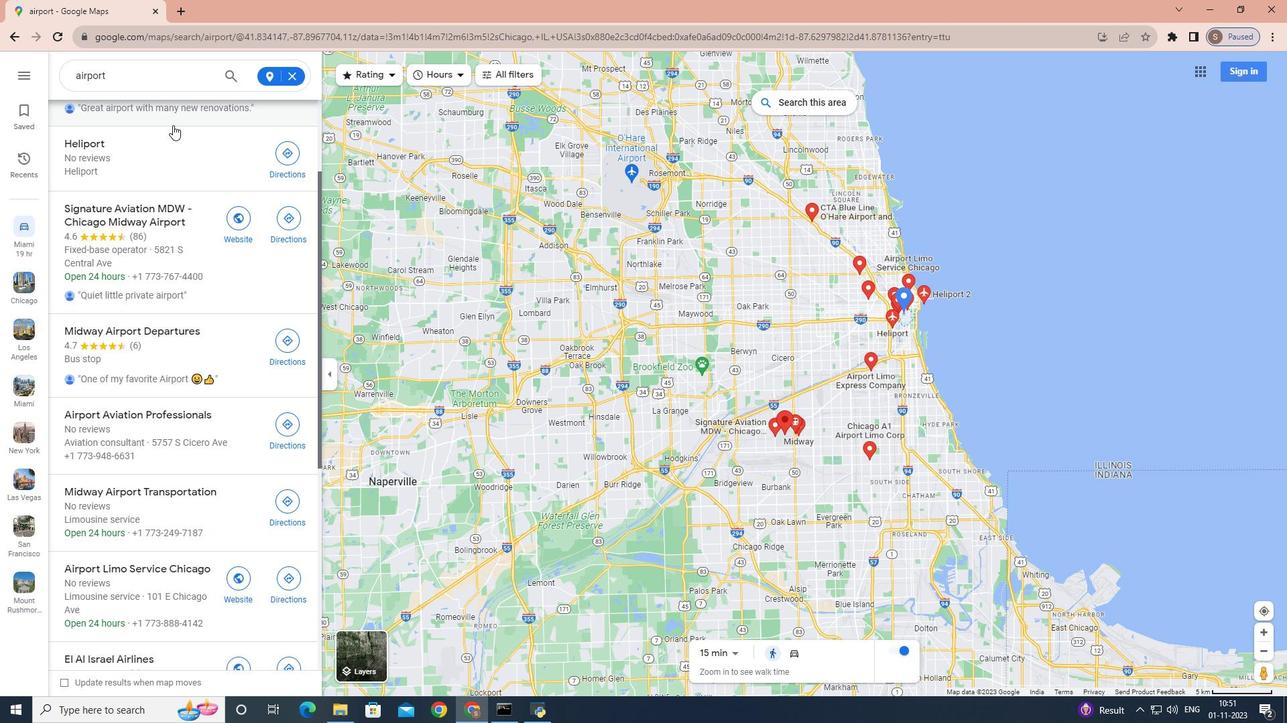 
Action: Mouse scrolled (172, 124) with delta (0, 0)
Screenshot: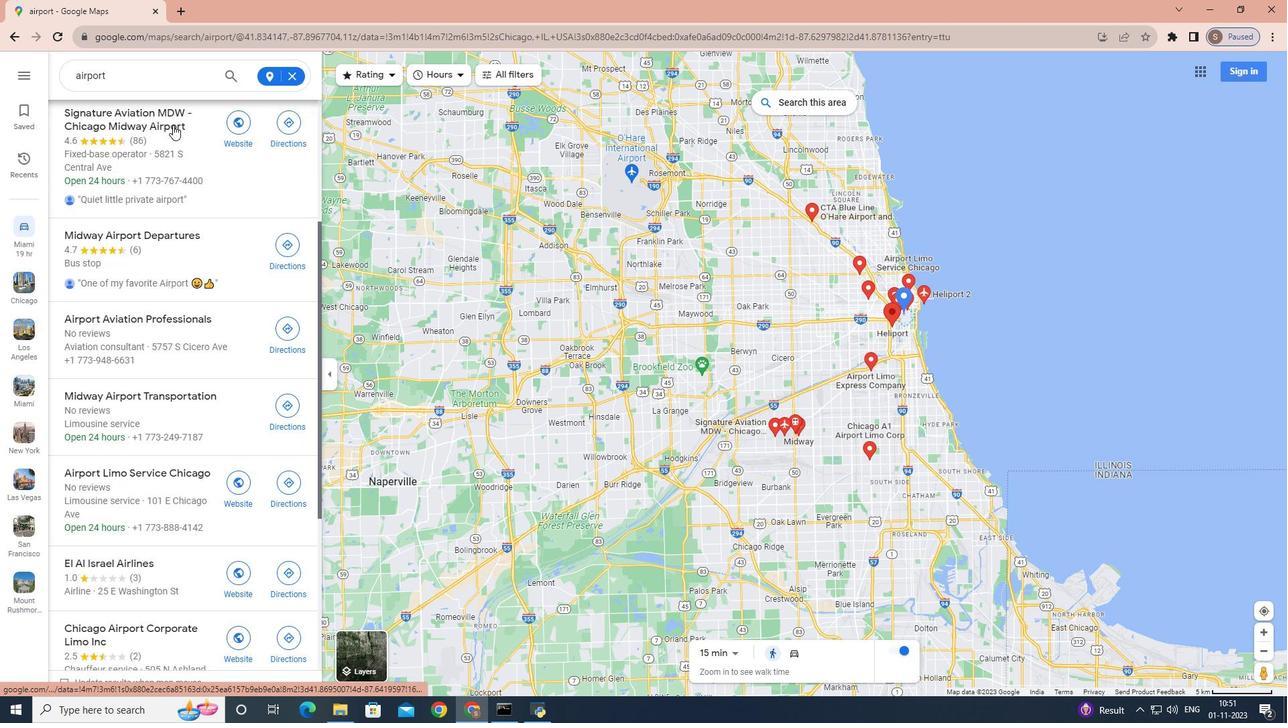 
